 Task: Change the drop show angle of text to 214.
Action: Mouse moved to (651, 227)
Screenshot: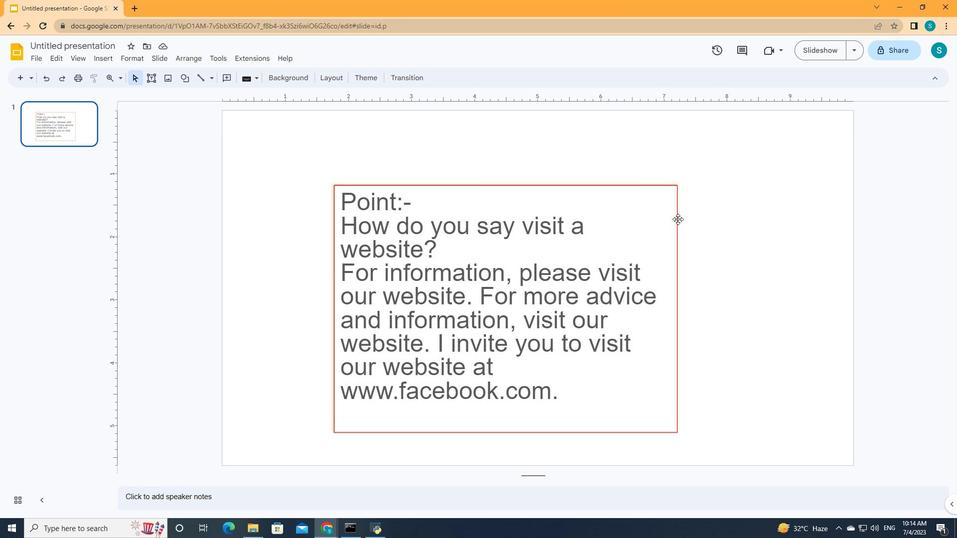 
Action: Mouse pressed left at (651, 227)
Screenshot: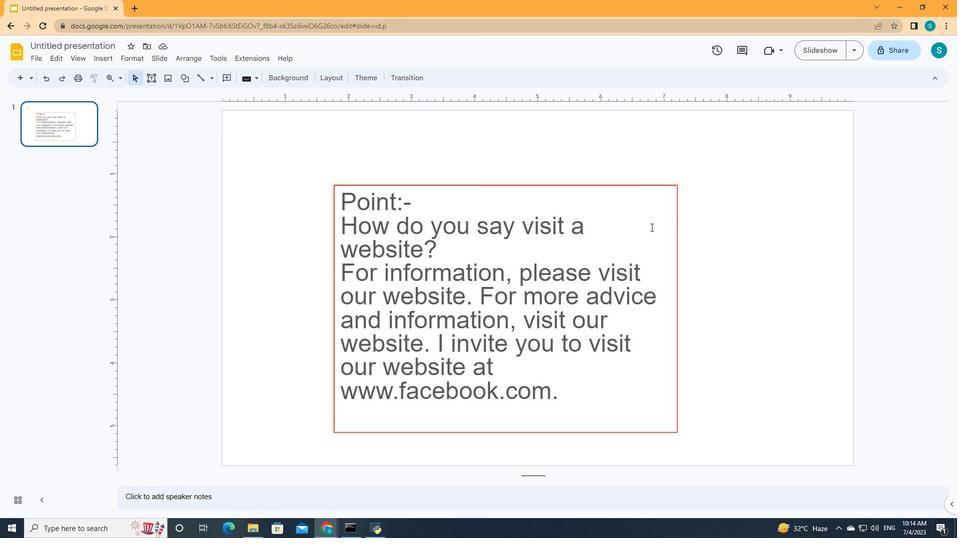 
Action: Mouse moved to (698, 74)
Screenshot: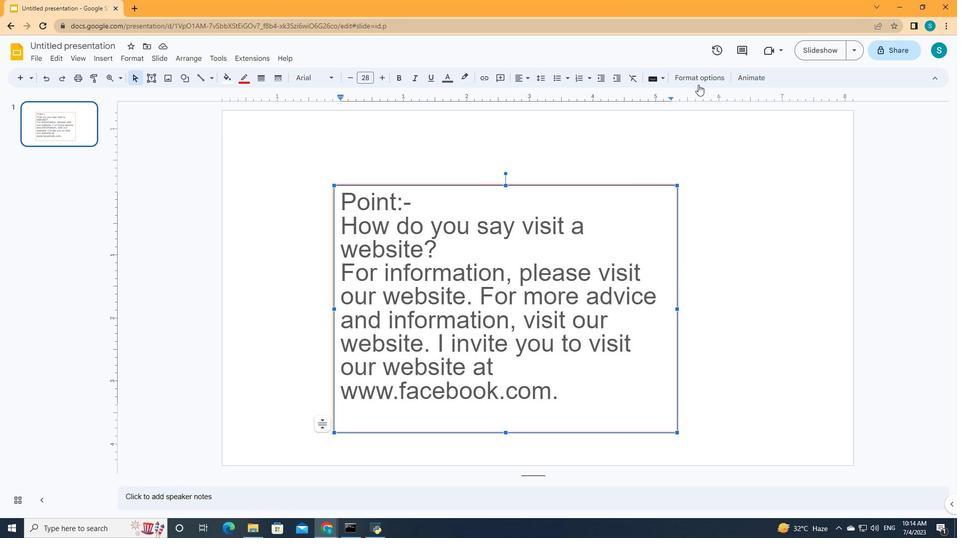 
Action: Mouse pressed left at (698, 74)
Screenshot: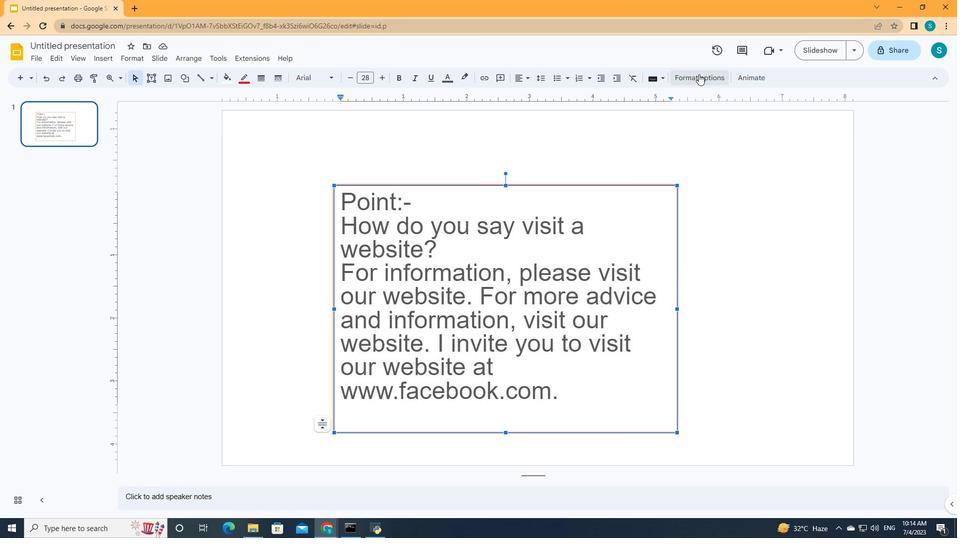 
Action: Mouse moved to (836, 212)
Screenshot: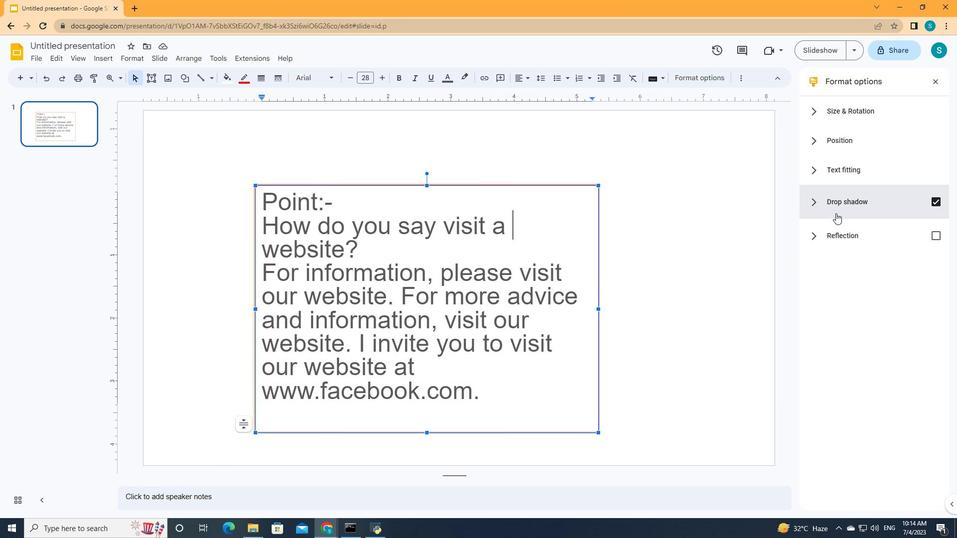 
Action: Mouse pressed left at (836, 212)
Screenshot: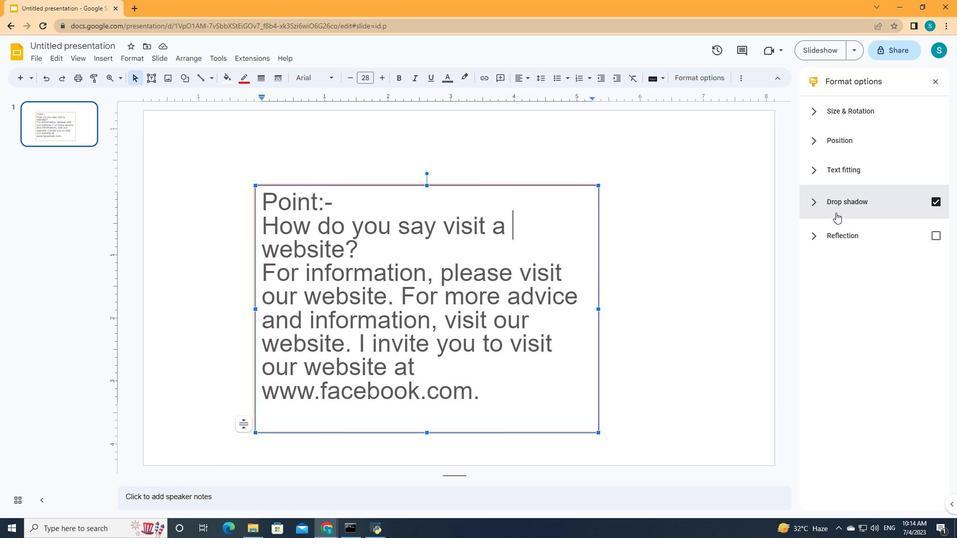 
Action: Mouse moved to (843, 297)
Screenshot: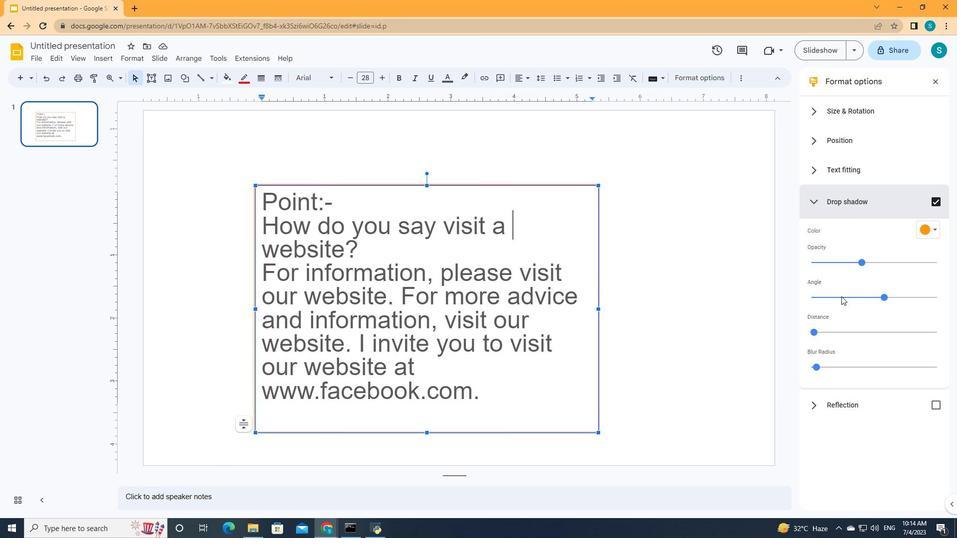 
Action: Mouse pressed left at (843, 297)
Screenshot: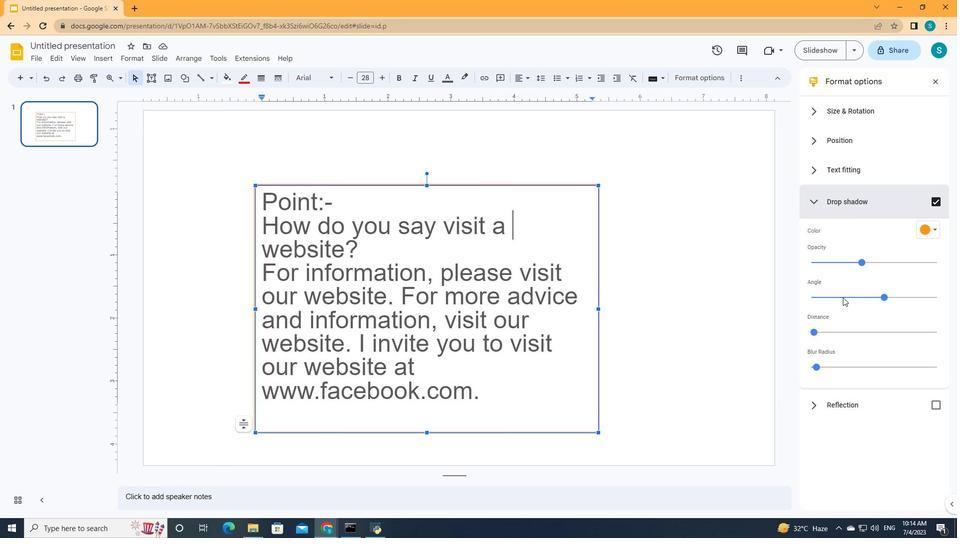 
Action: Mouse moved to (843, 297)
Screenshot: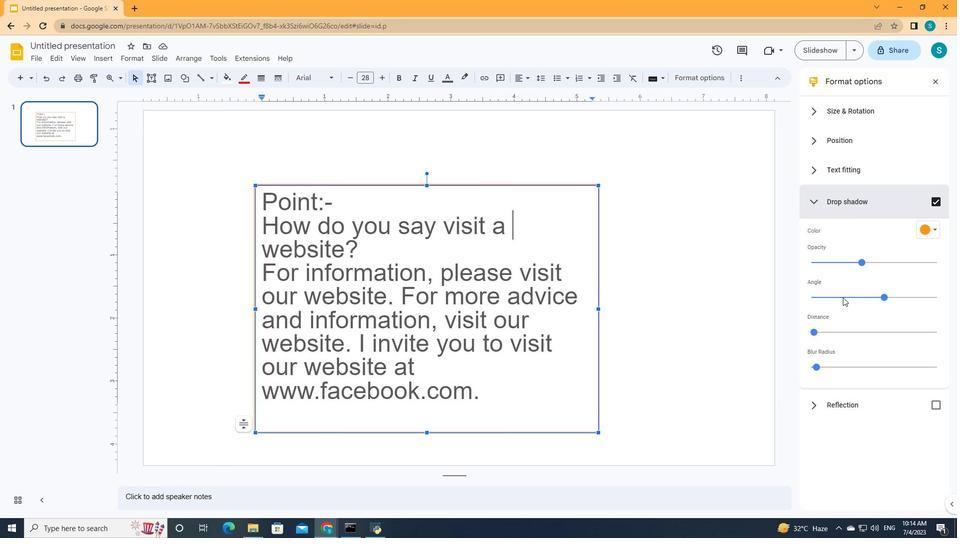 
Action: Key pressed <Key.right><Key.right><Key.right><Key.right><Key.right><Key.right><Key.right><Key.right><Key.right><Key.right><Key.right><Key.right><Key.right><Key.right><Key.right><Key.right>
Screenshot: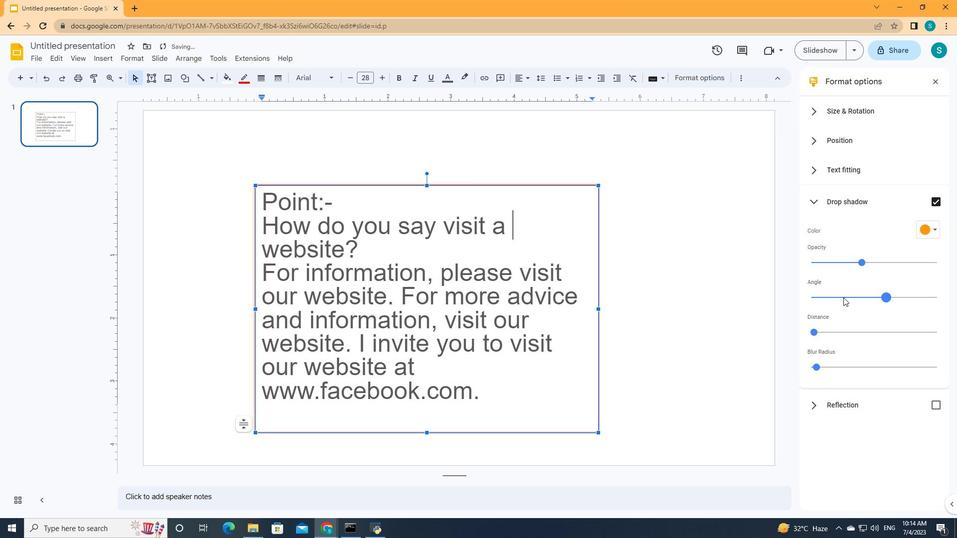 
